 Task: Add a condition where "Hours until next SLA breach Is One hundred" in new tickets in your groups.
Action: Mouse moved to (153, 370)
Screenshot: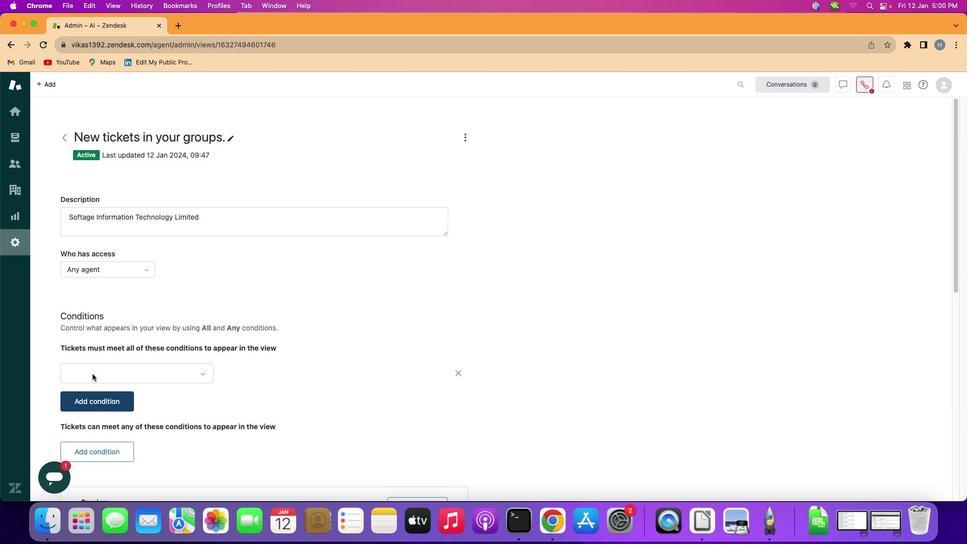 
Action: Mouse pressed left at (153, 370)
Screenshot: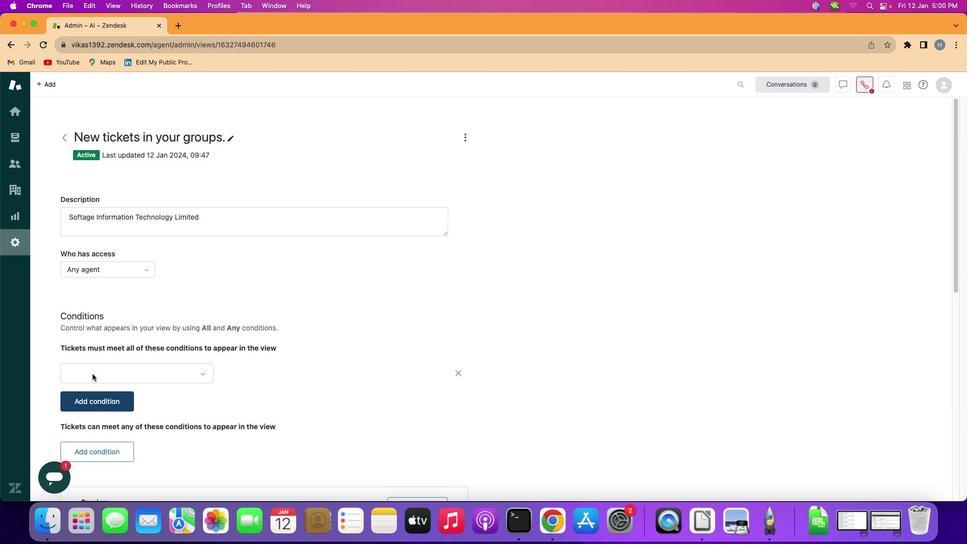 
Action: Mouse moved to (209, 370)
Screenshot: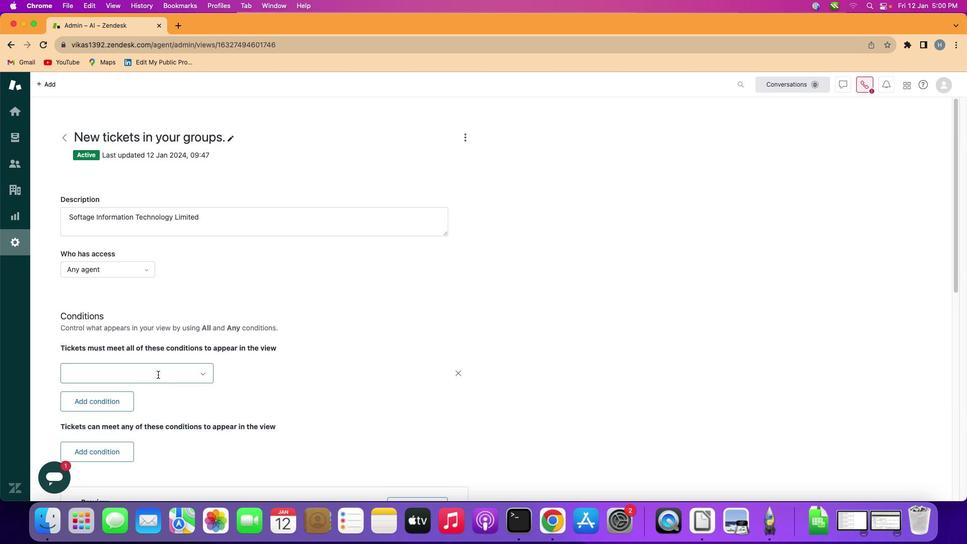 
Action: Mouse pressed left at (209, 370)
Screenshot: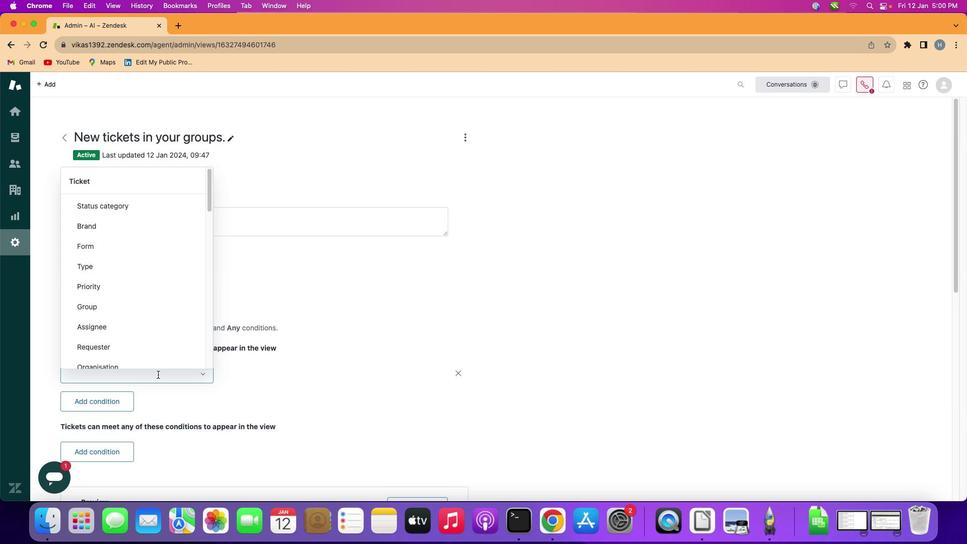 
Action: Mouse moved to (201, 297)
Screenshot: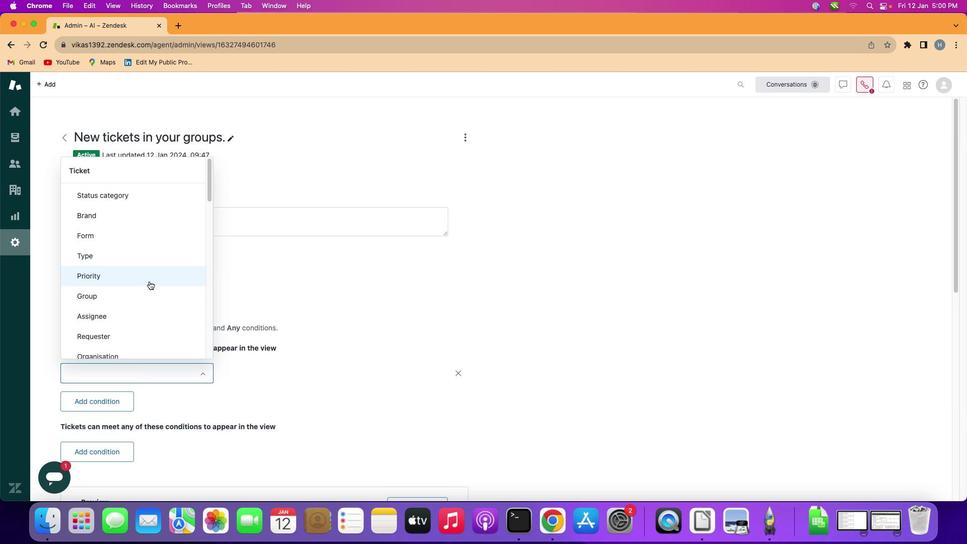 
Action: Mouse scrolled (201, 297) with delta (75, 75)
Screenshot: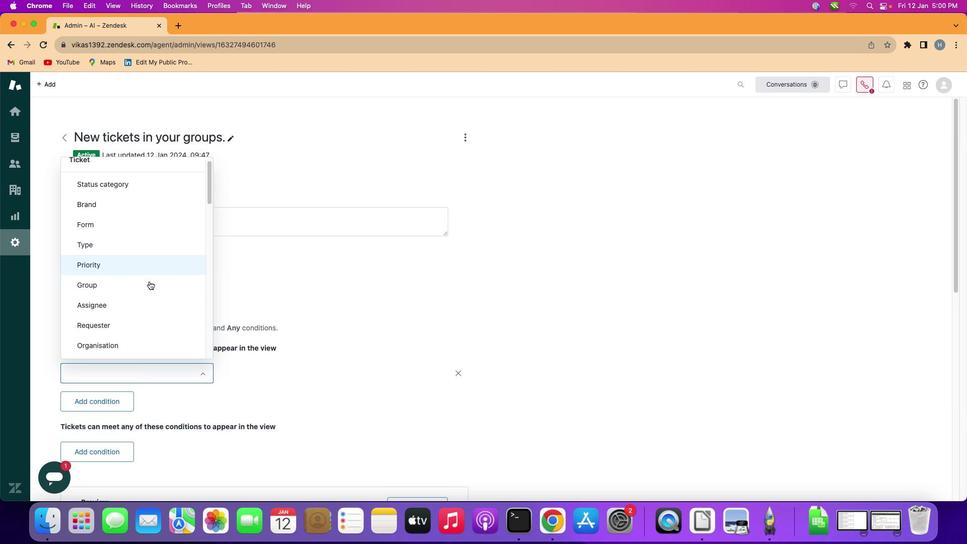 
Action: Mouse scrolled (201, 297) with delta (75, 75)
Screenshot: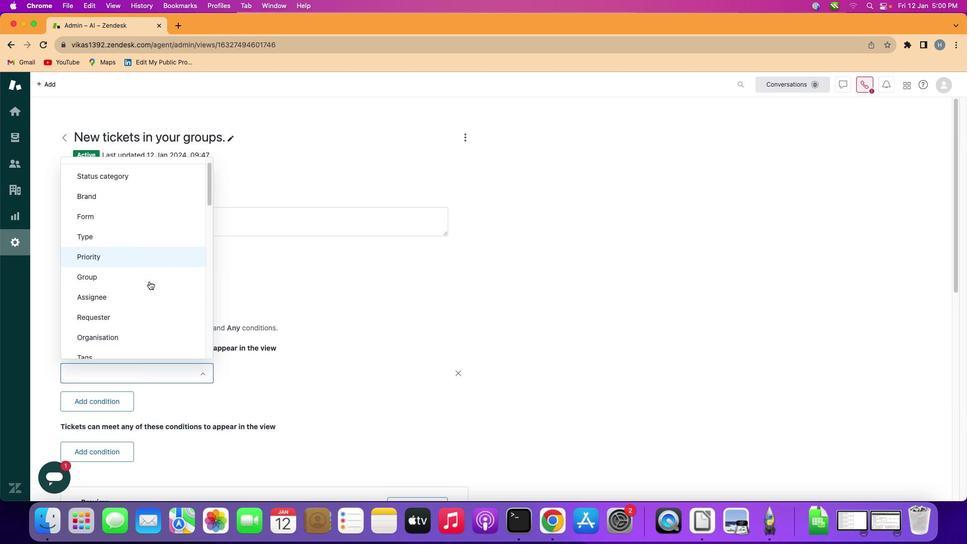 
Action: Mouse scrolled (201, 297) with delta (75, 75)
Screenshot: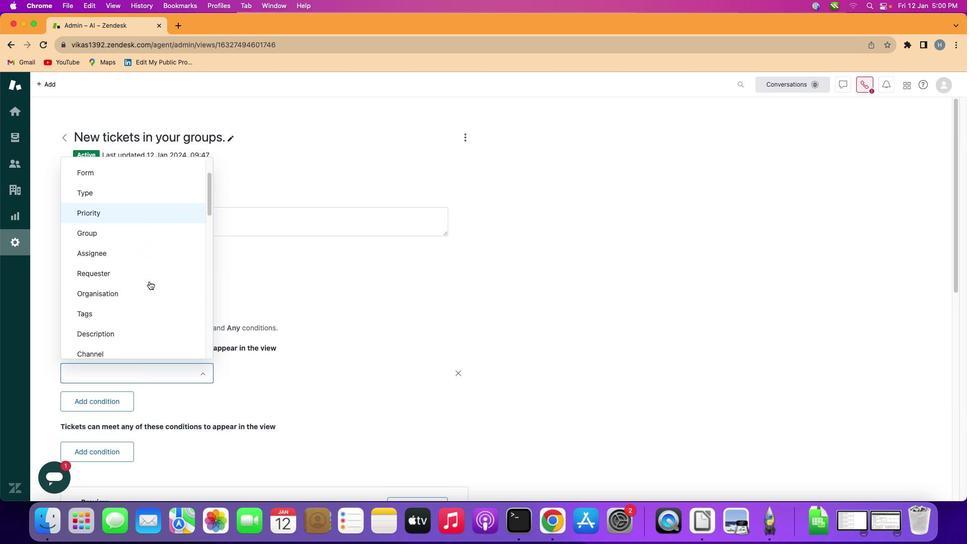 
Action: Mouse scrolled (201, 297) with delta (75, 74)
Screenshot: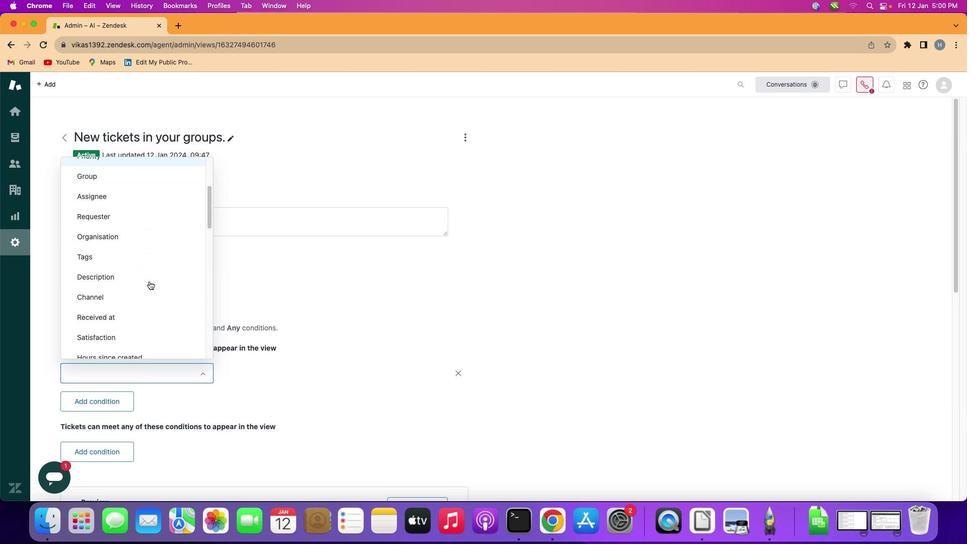 
Action: Mouse scrolled (201, 297) with delta (75, 74)
Screenshot: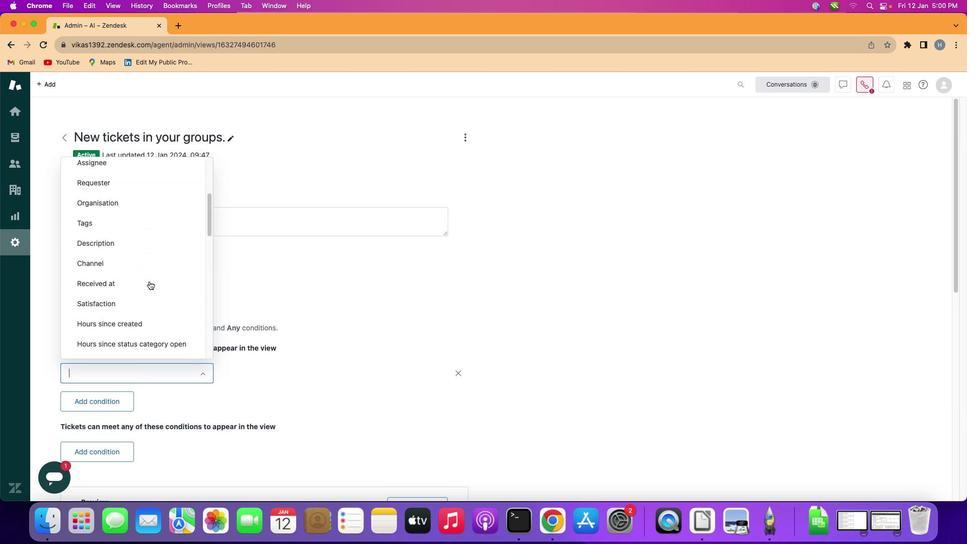 
Action: Mouse scrolled (201, 297) with delta (75, 75)
Screenshot: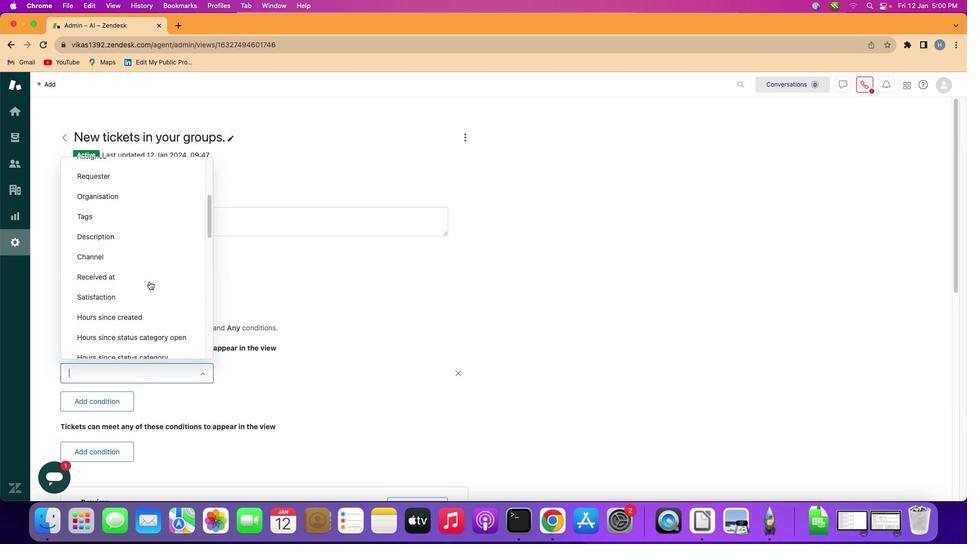 
Action: Mouse scrolled (201, 297) with delta (75, 75)
Screenshot: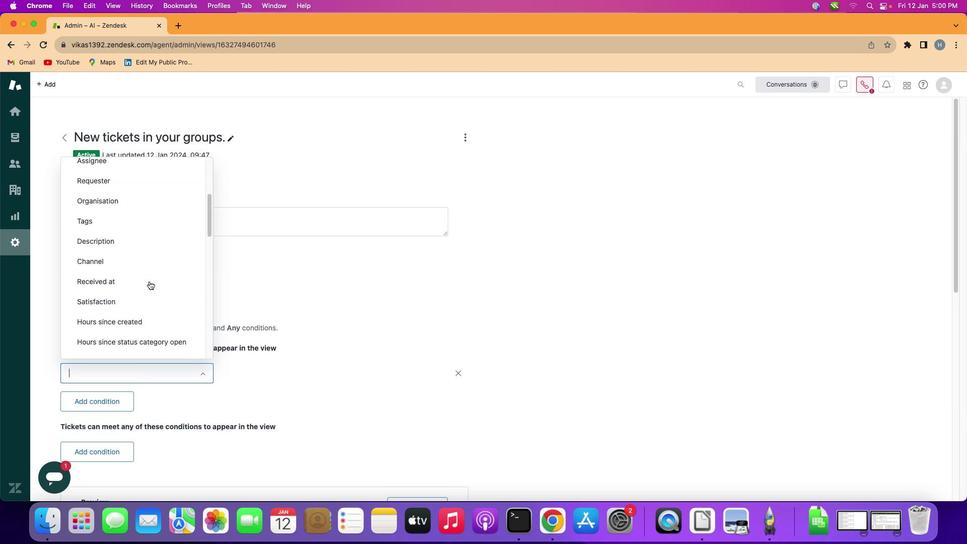 
Action: Mouse scrolled (201, 297) with delta (75, 75)
Screenshot: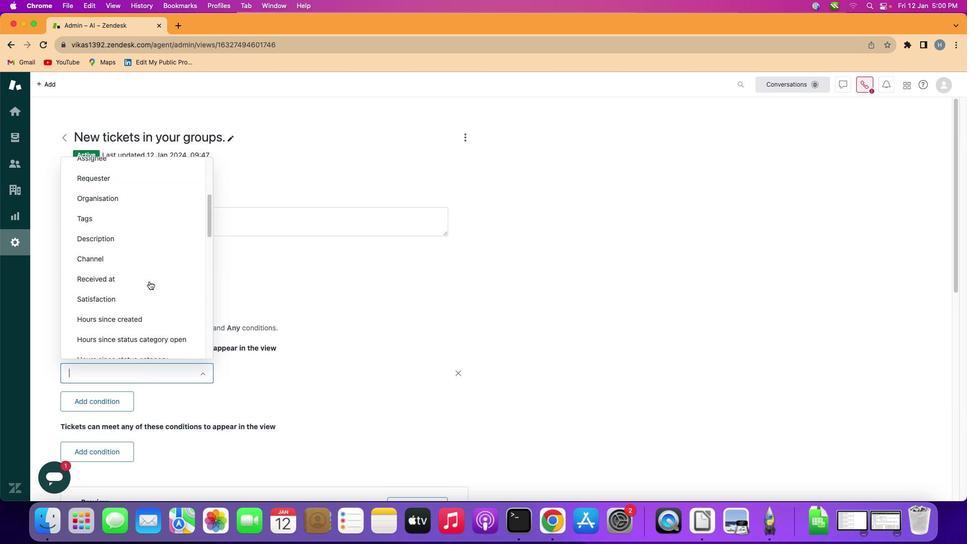
Action: Mouse scrolled (201, 297) with delta (75, 75)
Screenshot: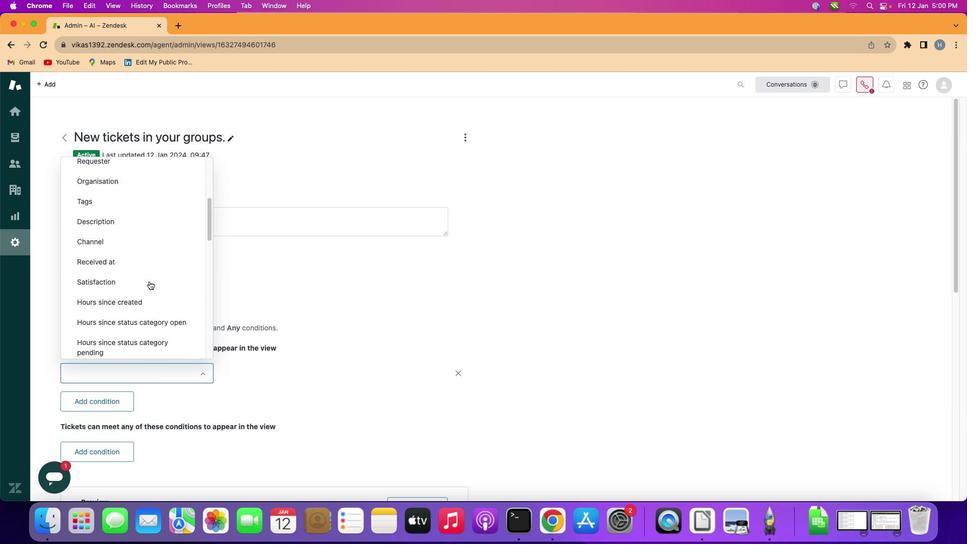 
Action: Mouse scrolled (201, 297) with delta (75, 75)
Screenshot: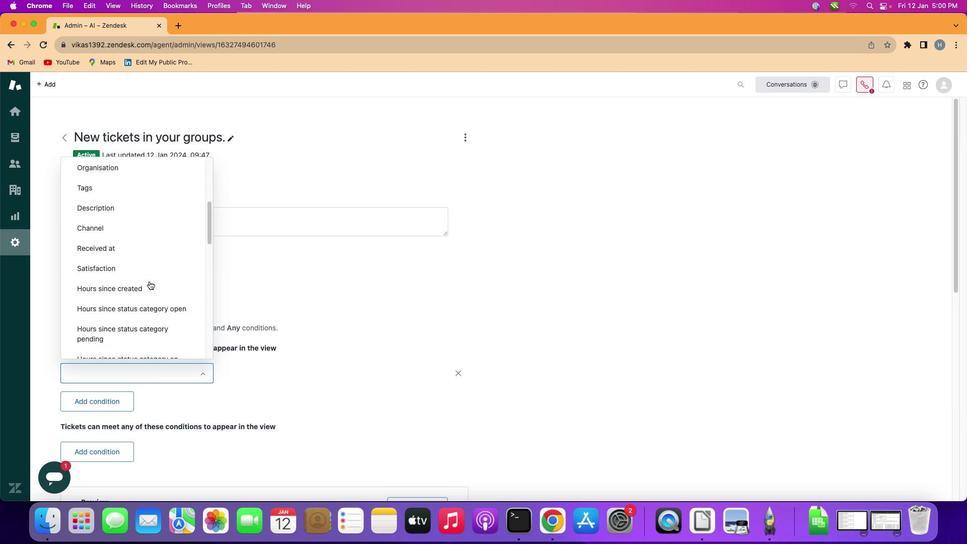 
Action: Mouse scrolled (201, 297) with delta (75, 75)
Screenshot: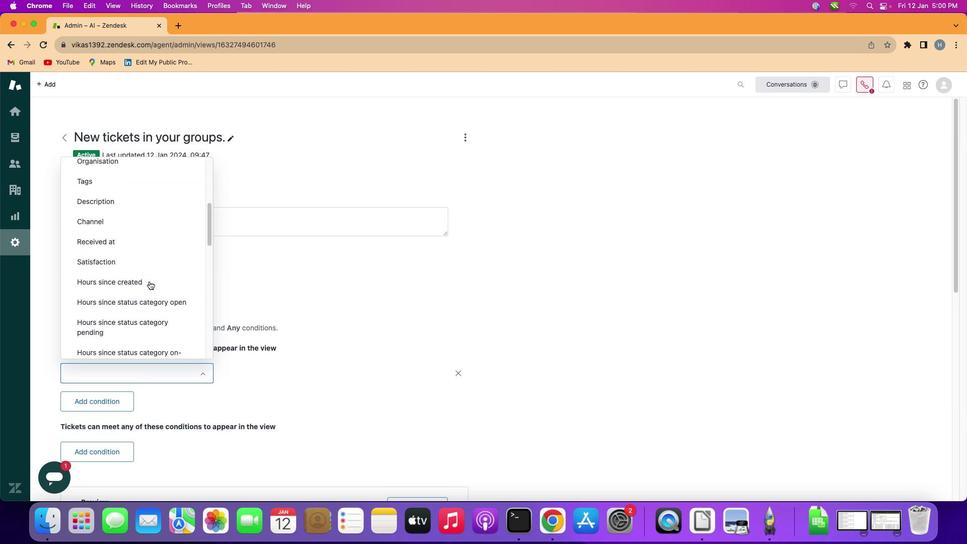 
Action: Mouse scrolled (201, 297) with delta (75, 75)
Screenshot: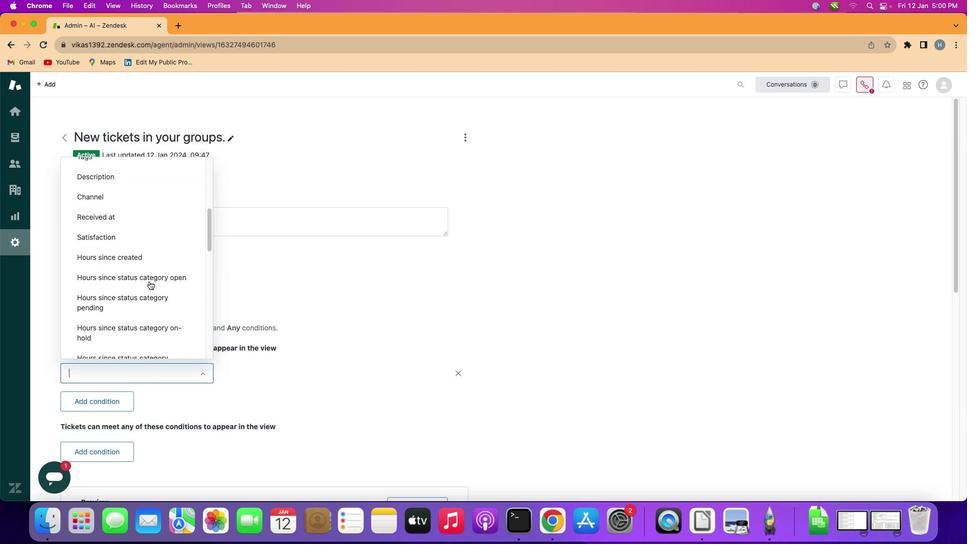 
Action: Mouse scrolled (201, 297) with delta (75, 75)
Screenshot: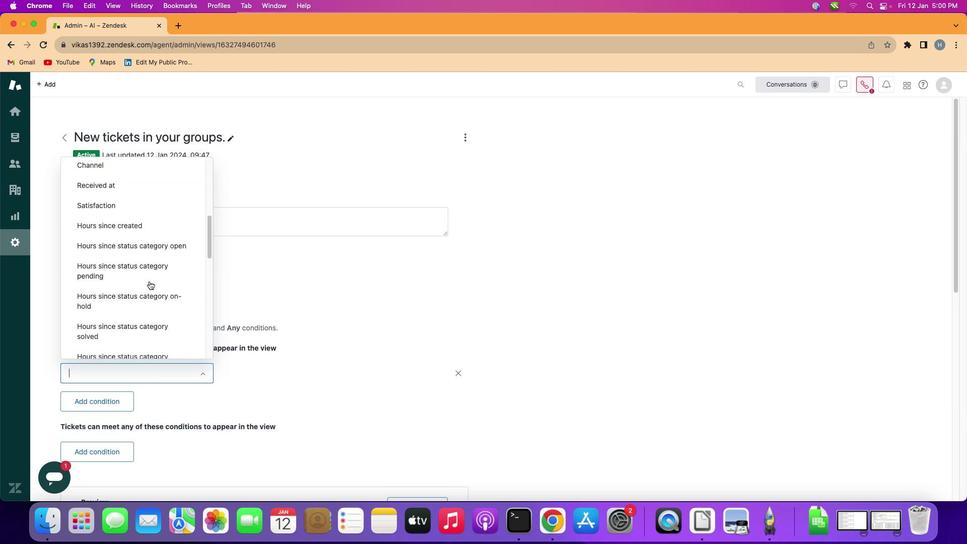 
Action: Mouse scrolled (201, 297) with delta (75, 74)
Screenshot: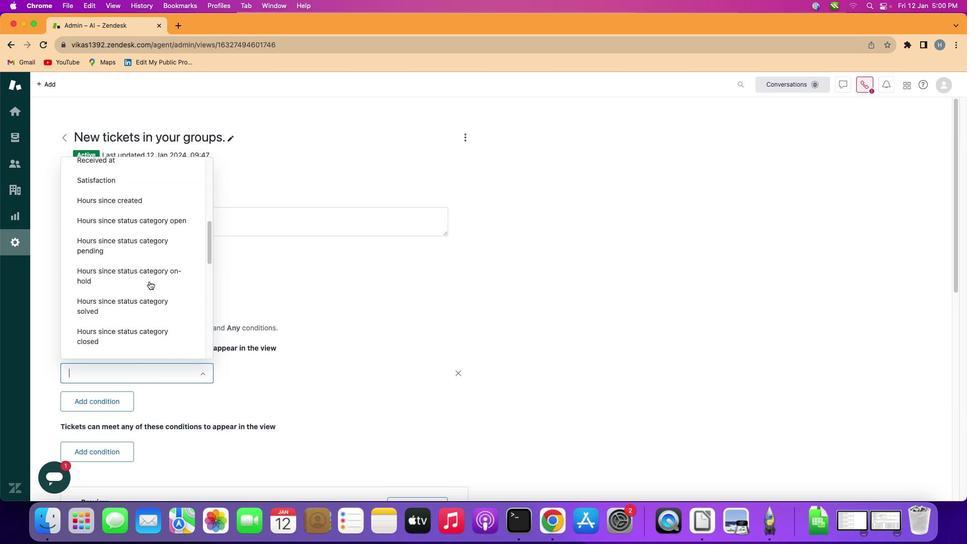
Action: Mouse scrolled (201, 297) with delta (75, 75)
Screenshot: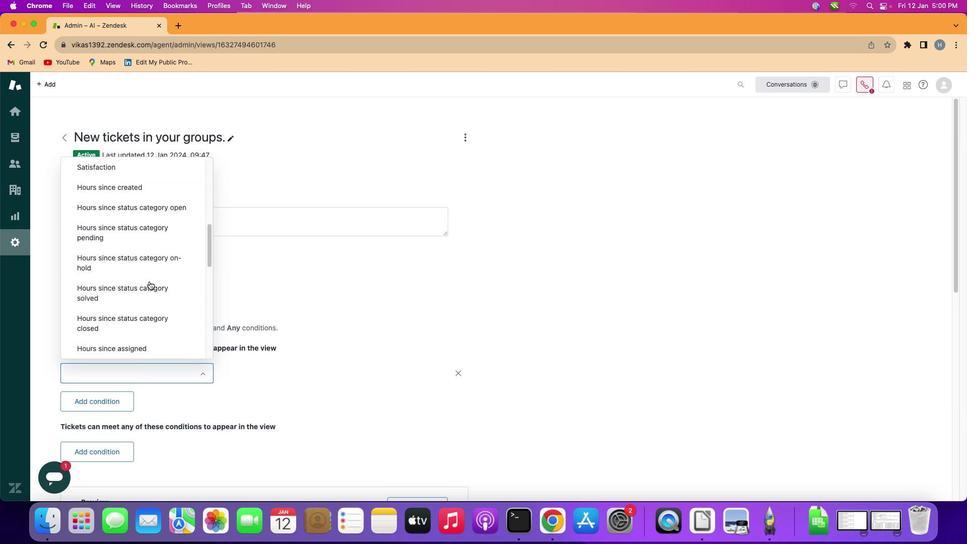 
Action: Mouse scrolled (201, 297) with delta (75, 75)
Screenshot: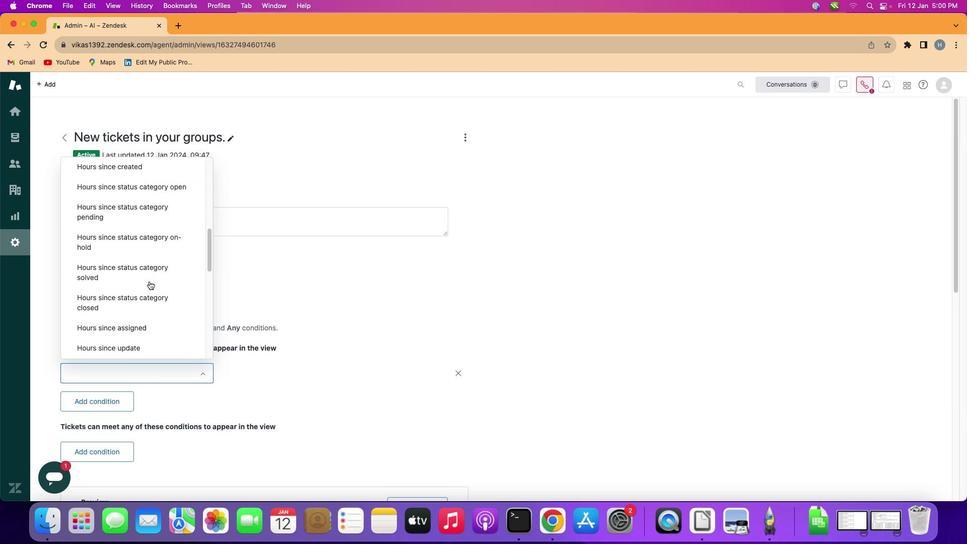 
Action: Mouse scrolled (201, 297) with delta (75, 75)
Screenshot: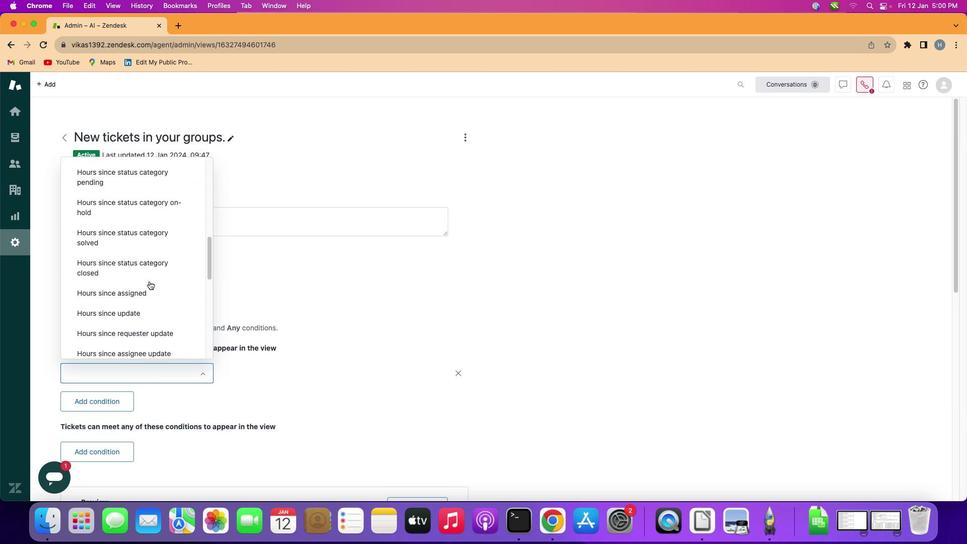 
Action: Mouse scrolled (201, 297) with delta (75, 74)
Screenshot: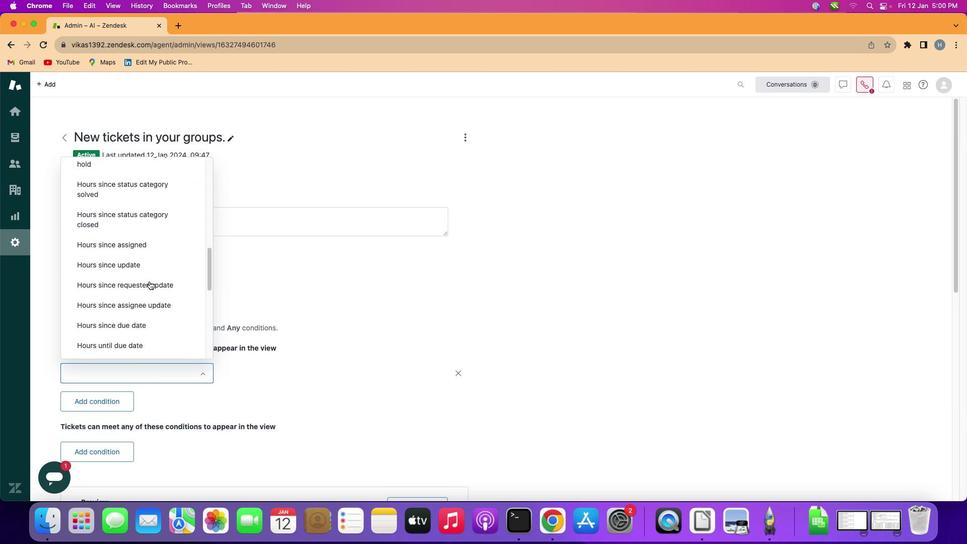 
Action: Mouse scrolled (201, 297) with delta (75, 74)
Screenshot: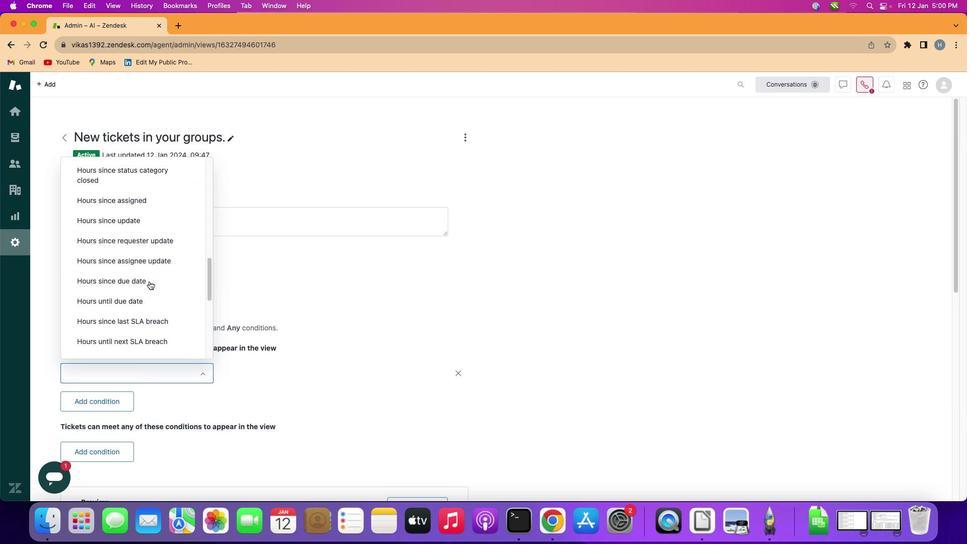 
Action: Mouse scrolled (201, 297) with delta (75, 75)
Screenshot: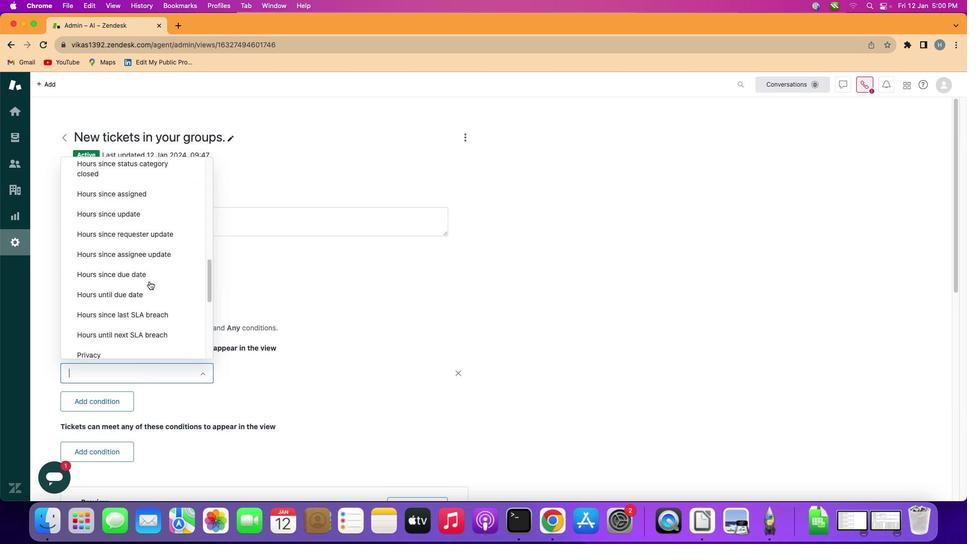 
Action: Mouse scrolled (201, 297) with delta (75, 75)
Screenshot: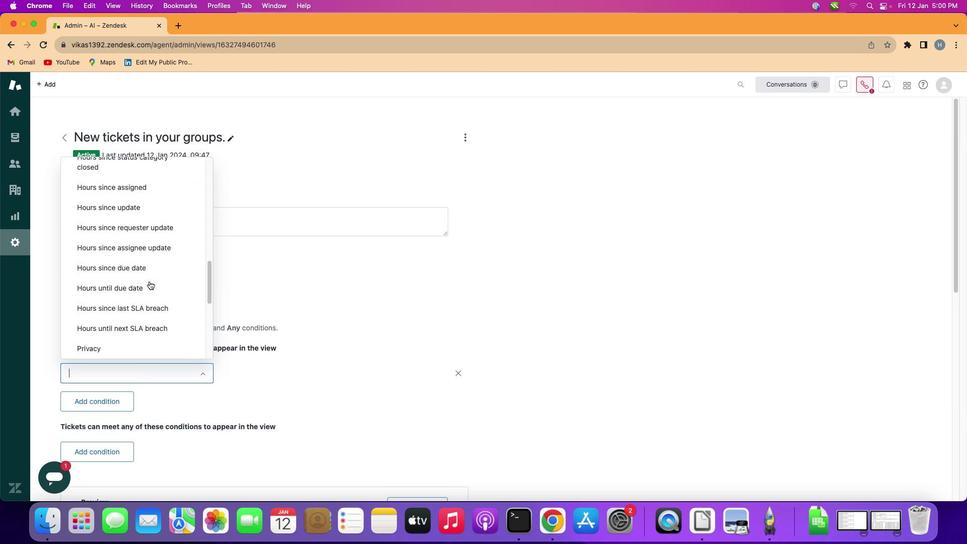 
Action: Mouse scrolled (201, 297) with delta (75, 75)
Screenshot: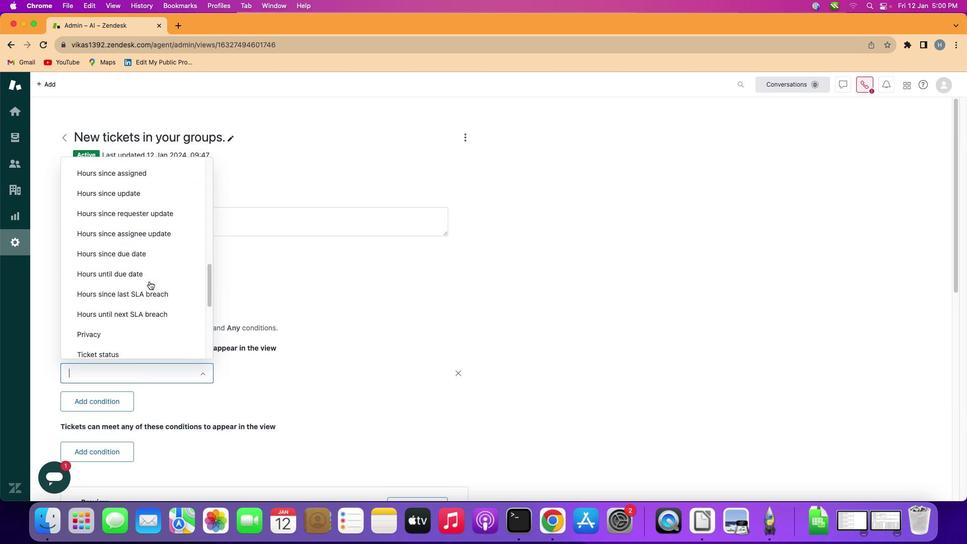 
Action: Mouse moved to (205, 317)
Screenshot: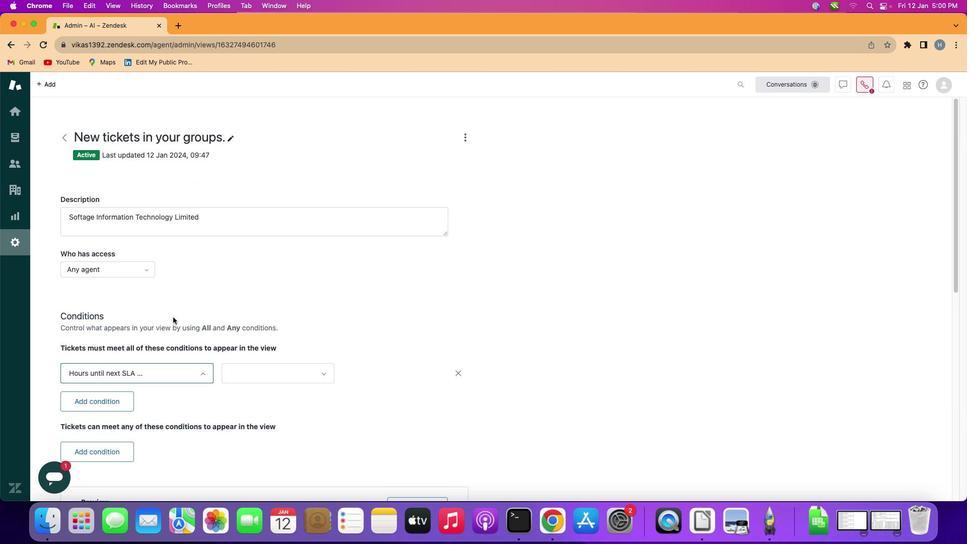 
Action: Mouse pressed left at (205, 317)
Screenshot: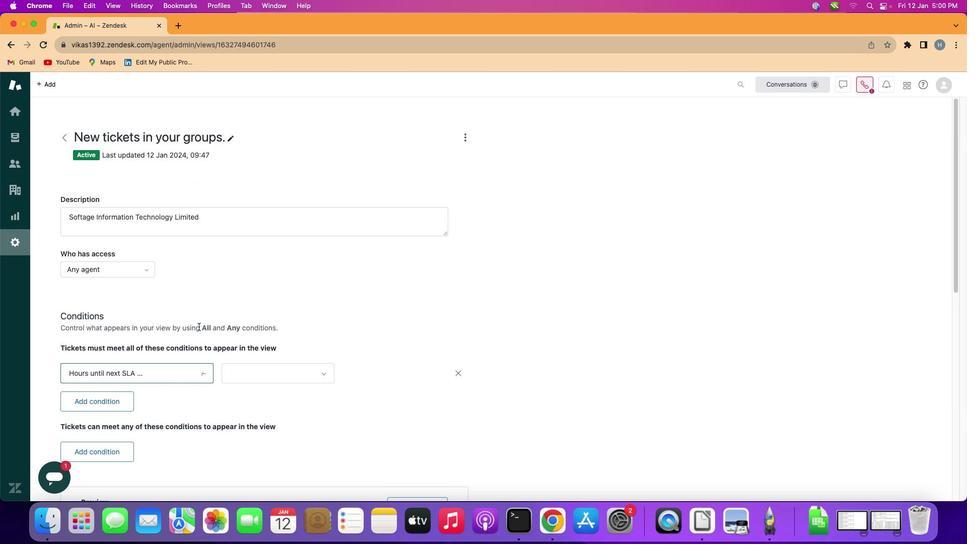 
Action: Mouse moved to (309, 370)
Screenshot: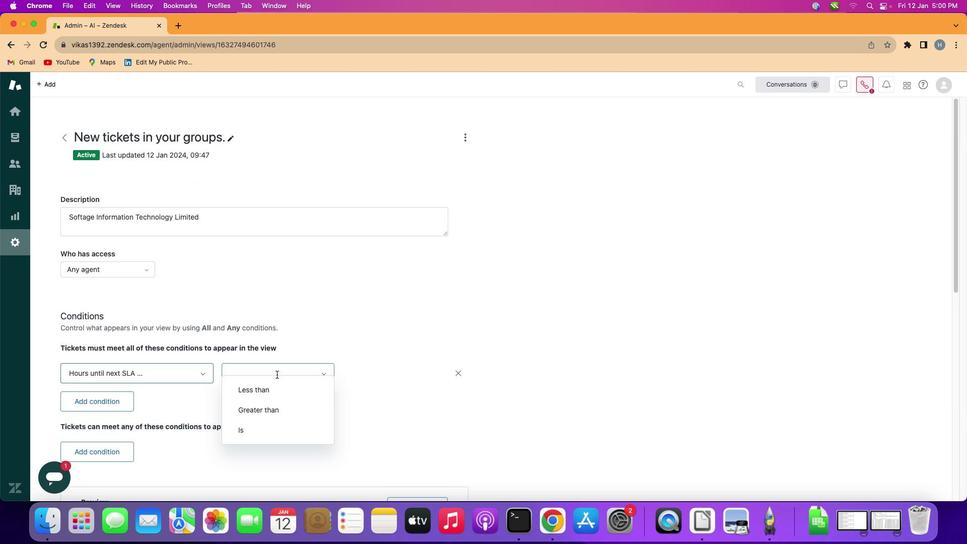 
Action: Mouse pressed left at (309, 370)
Screenshot: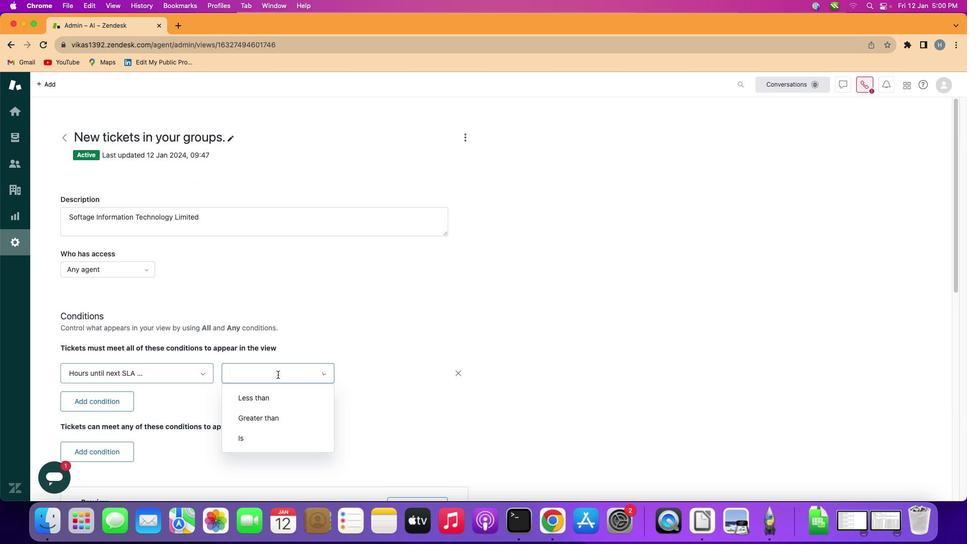 
Action: Mouse moved to (306, 425)
Screenshot: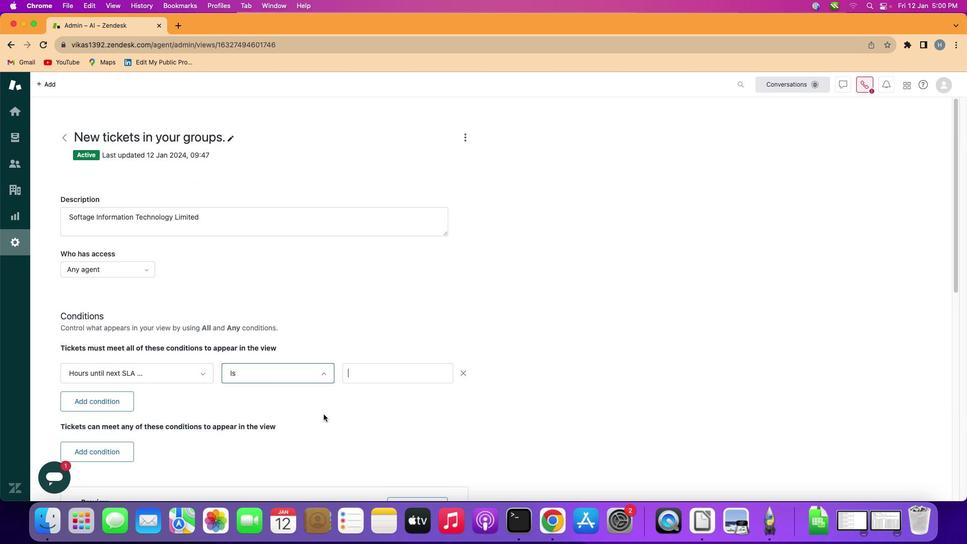 
Action: Mouse pressed left at (306, 425)
Screenshot: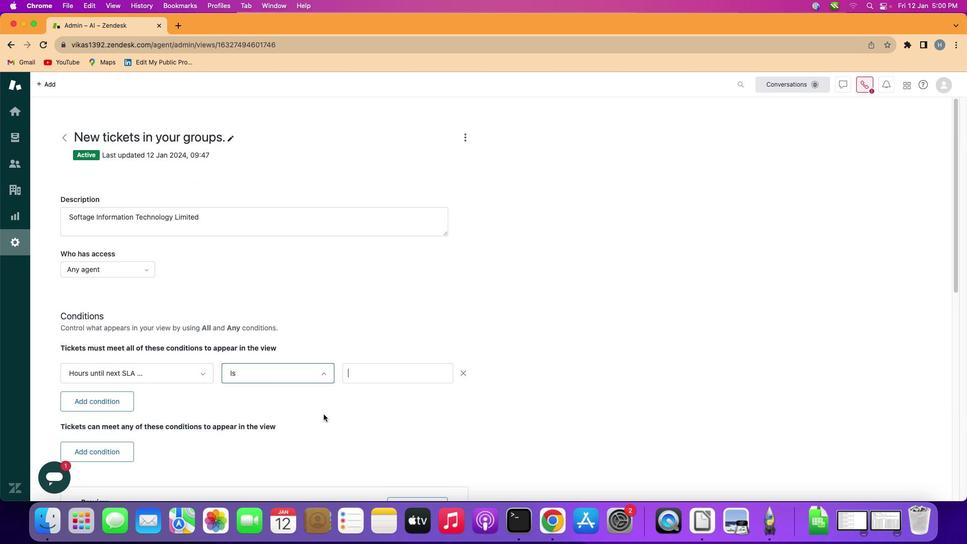 
Action: Mouse moved to (410, 372)
Screenshot: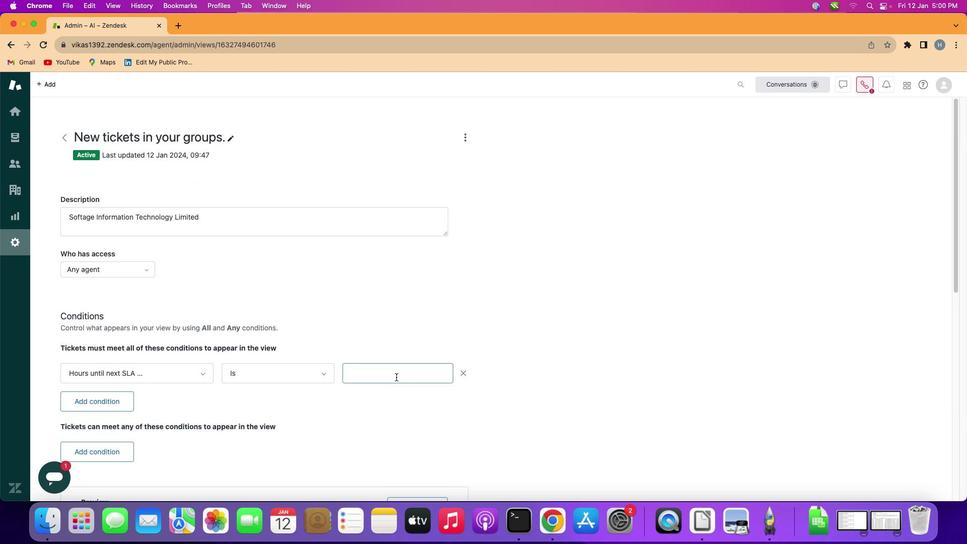 
Action: Mouse pressed left at (410, 372)
Screenshot: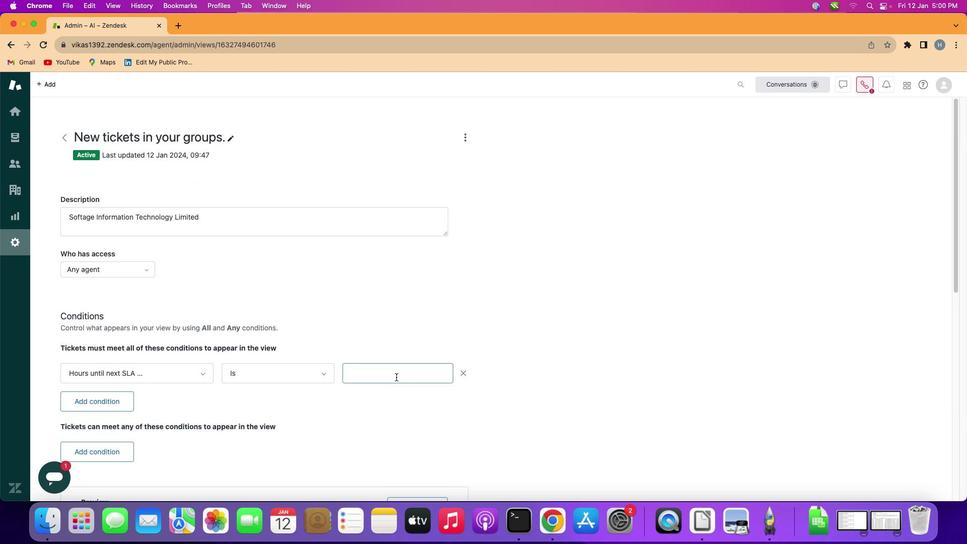 
Action: Key pressed Key.shift'O''n''e'Key.space'h''u''n''d''r''e''d'
Screenshot: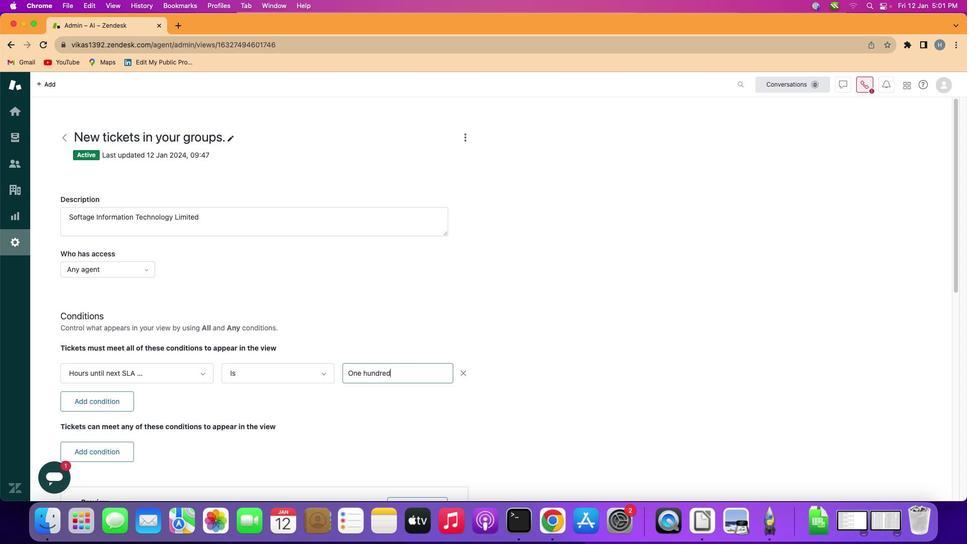
Action: Mouse moved to (411, 385)
Screenshot: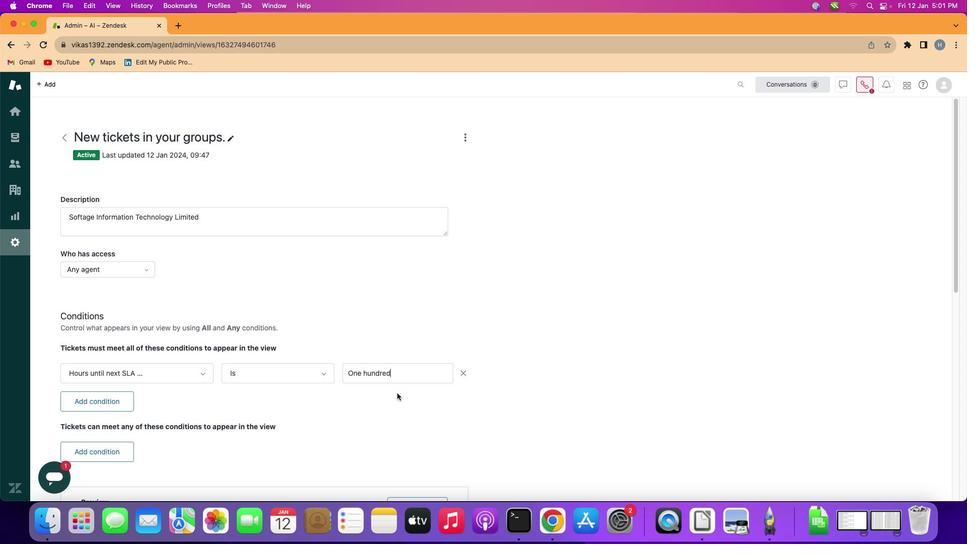 
